 Task: Make in the project TurboCharge a sprint 'Velocity Venture'.
Action: Mouse moved to (249, 73)
Screenshot: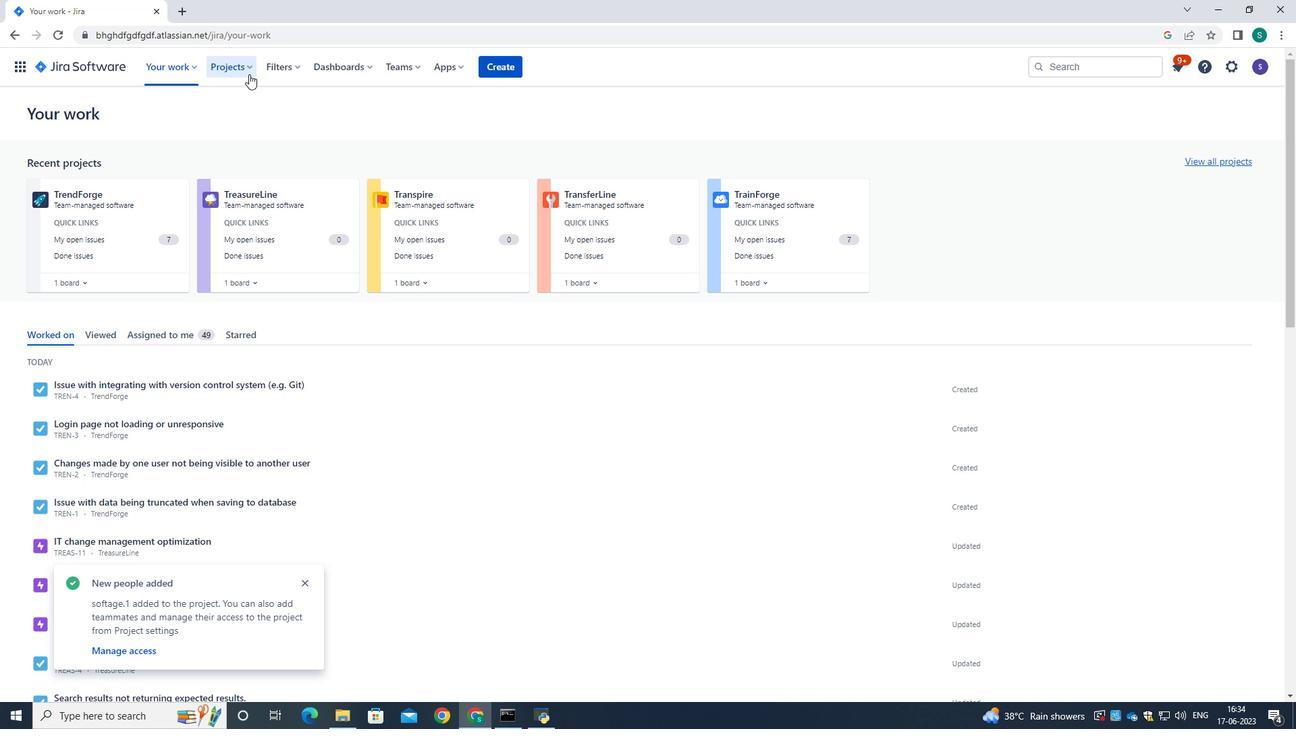 
Action: Mouse pressed left at (249, 73)
Screenshot: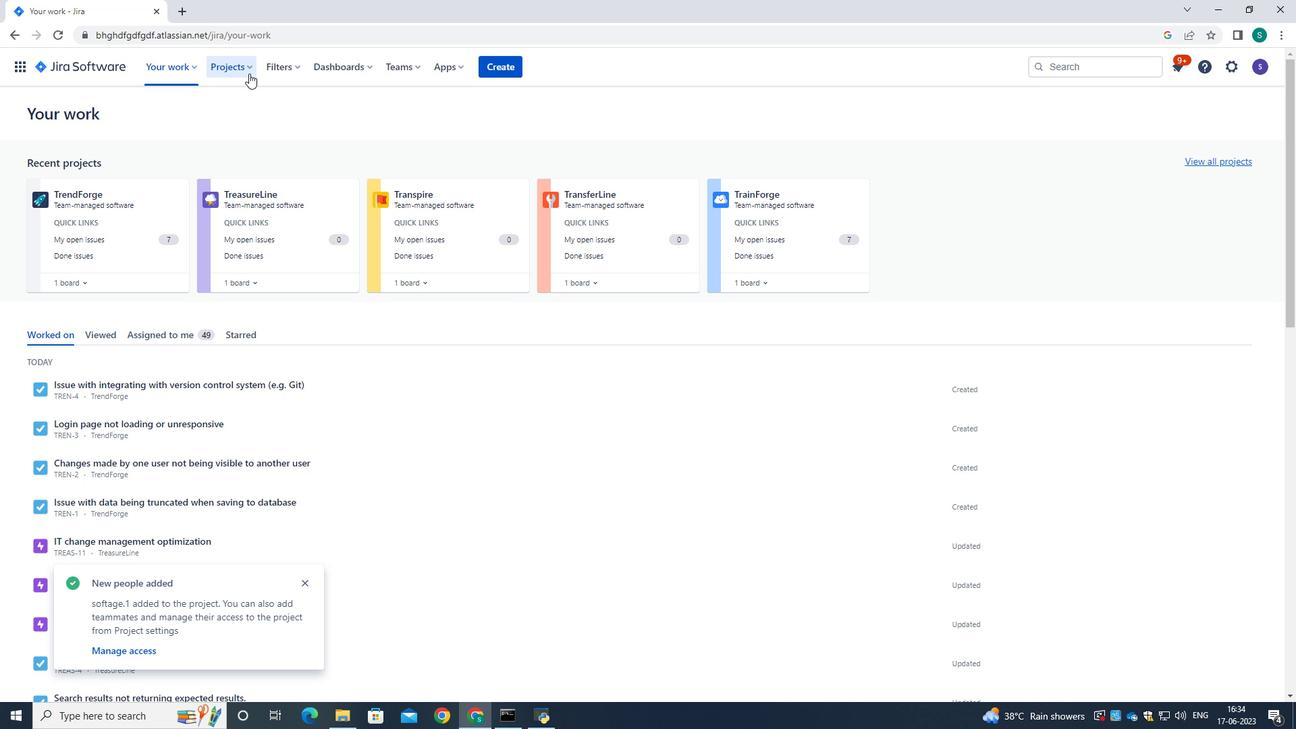 
Action: Mouse moved to (248, 123)
Screenshot: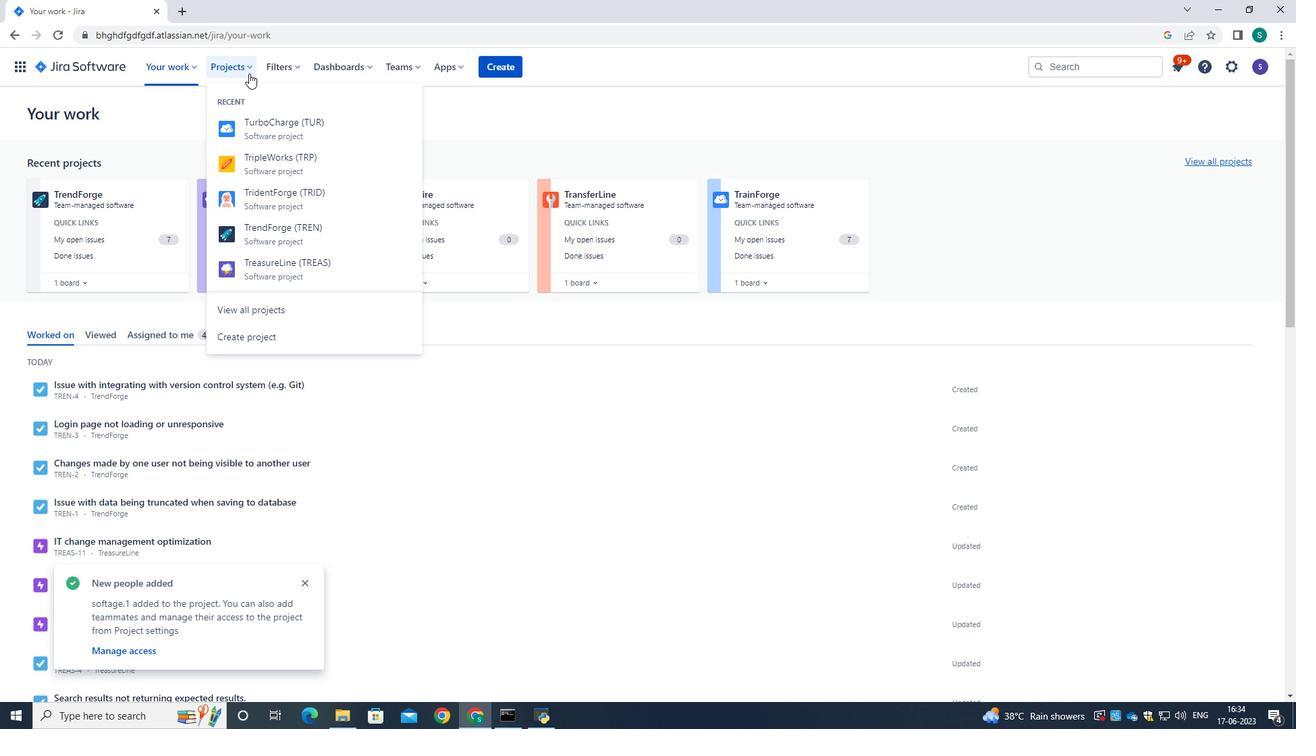 
Action: Mouse pressed left at (248, 123)
Screenshot: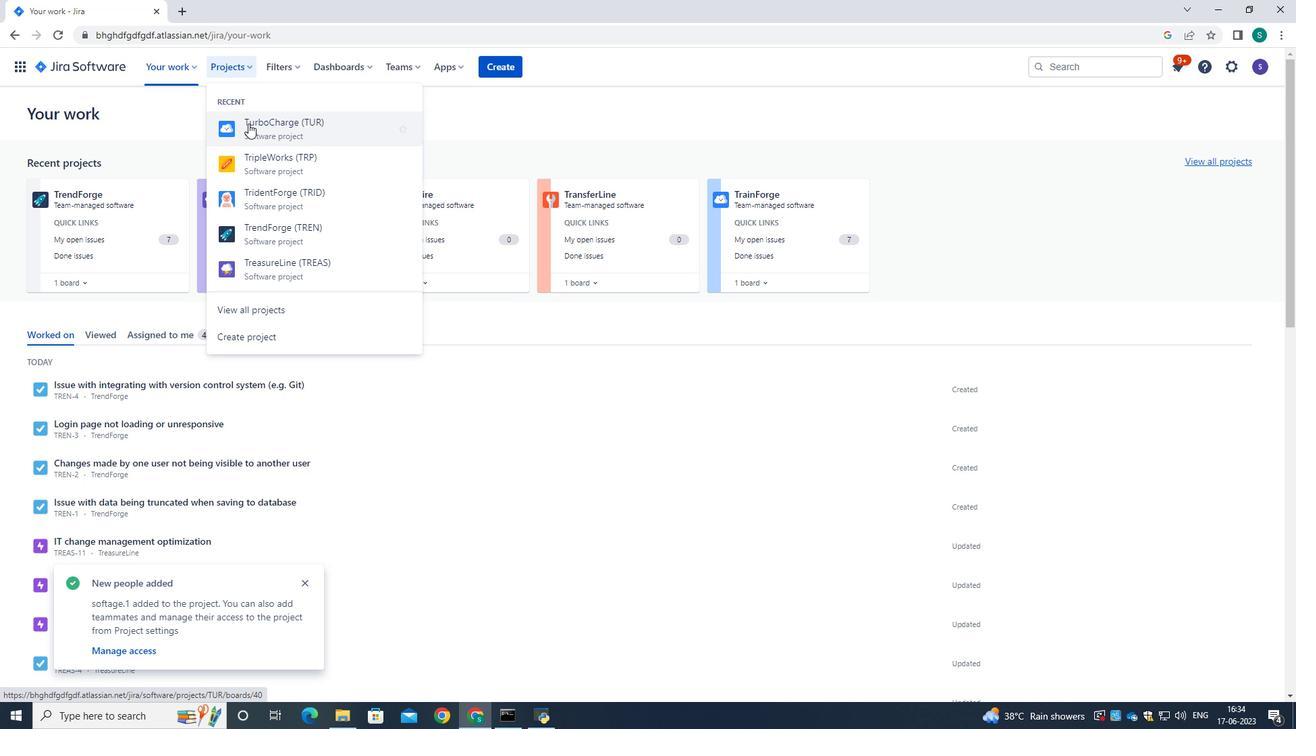 
Action: Mouse moved to (72, 209)
Screenshot: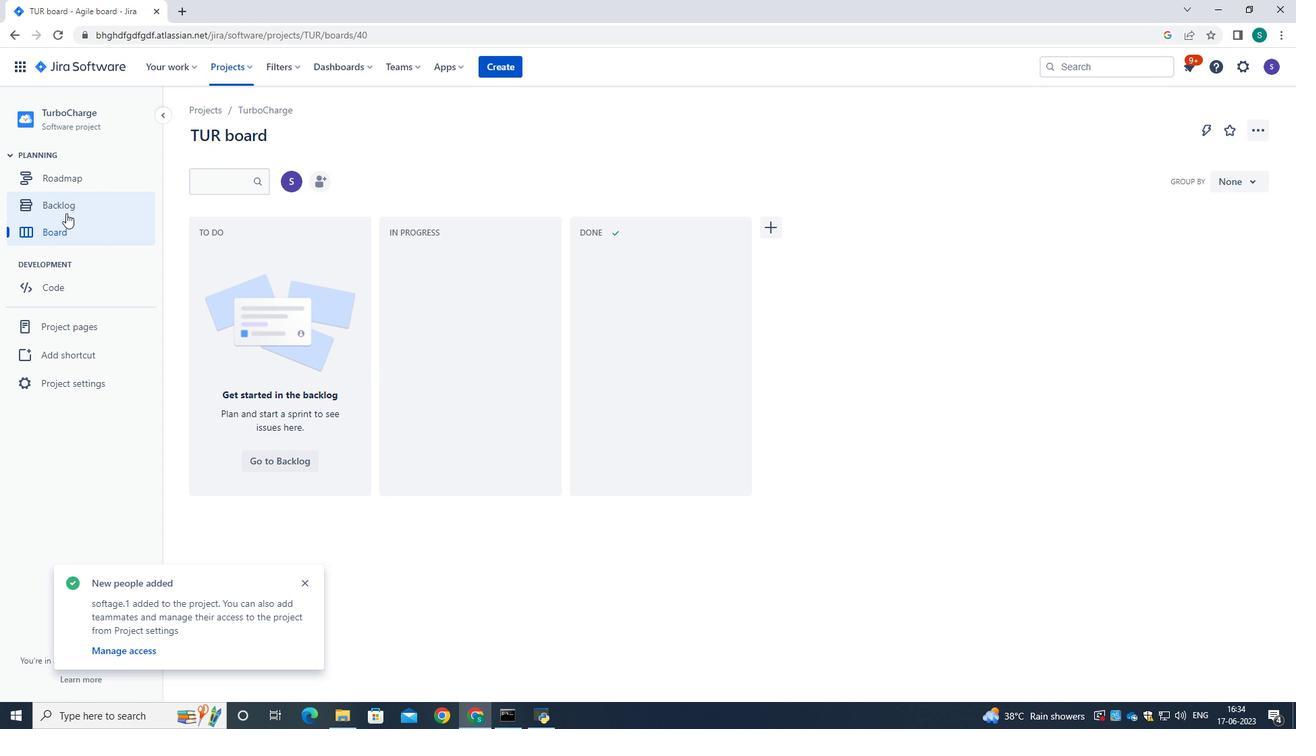
Action: Mouse pressed left at (72, 209)
Screenshot: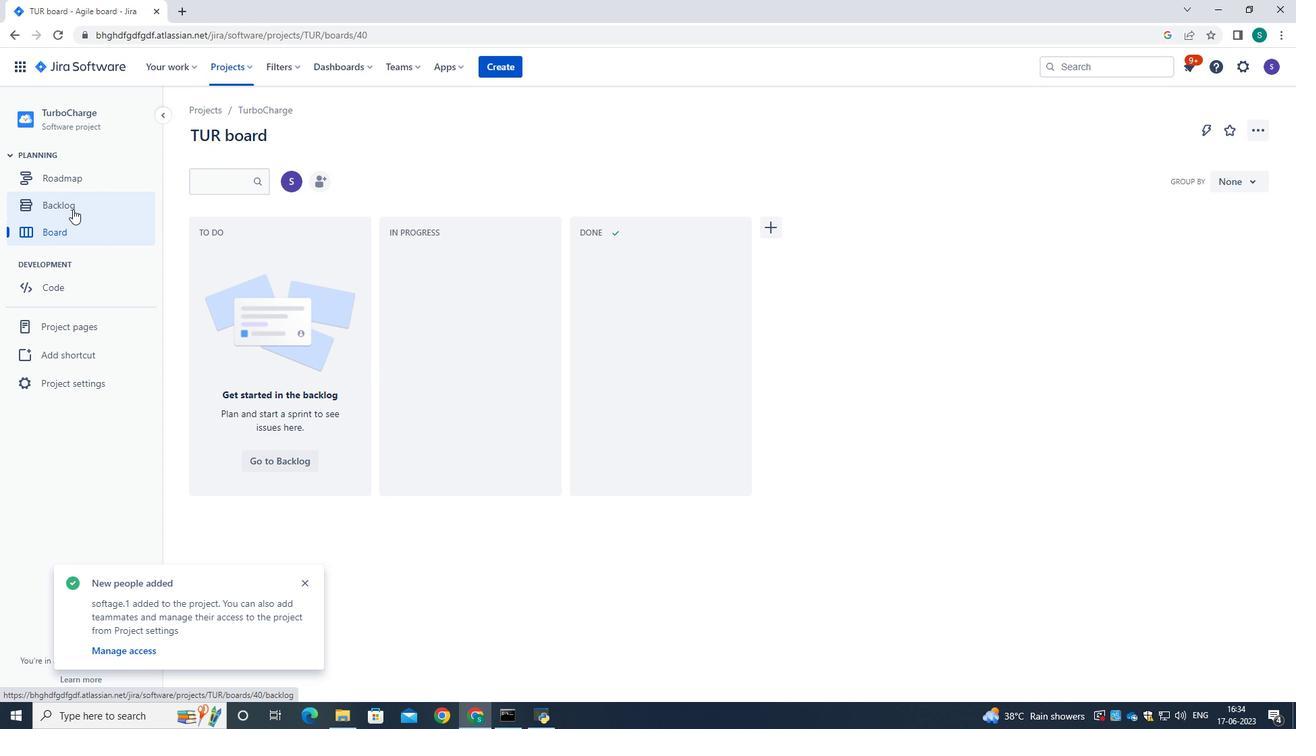 
Action: Mouse moved to (442, 151)
Screenshot: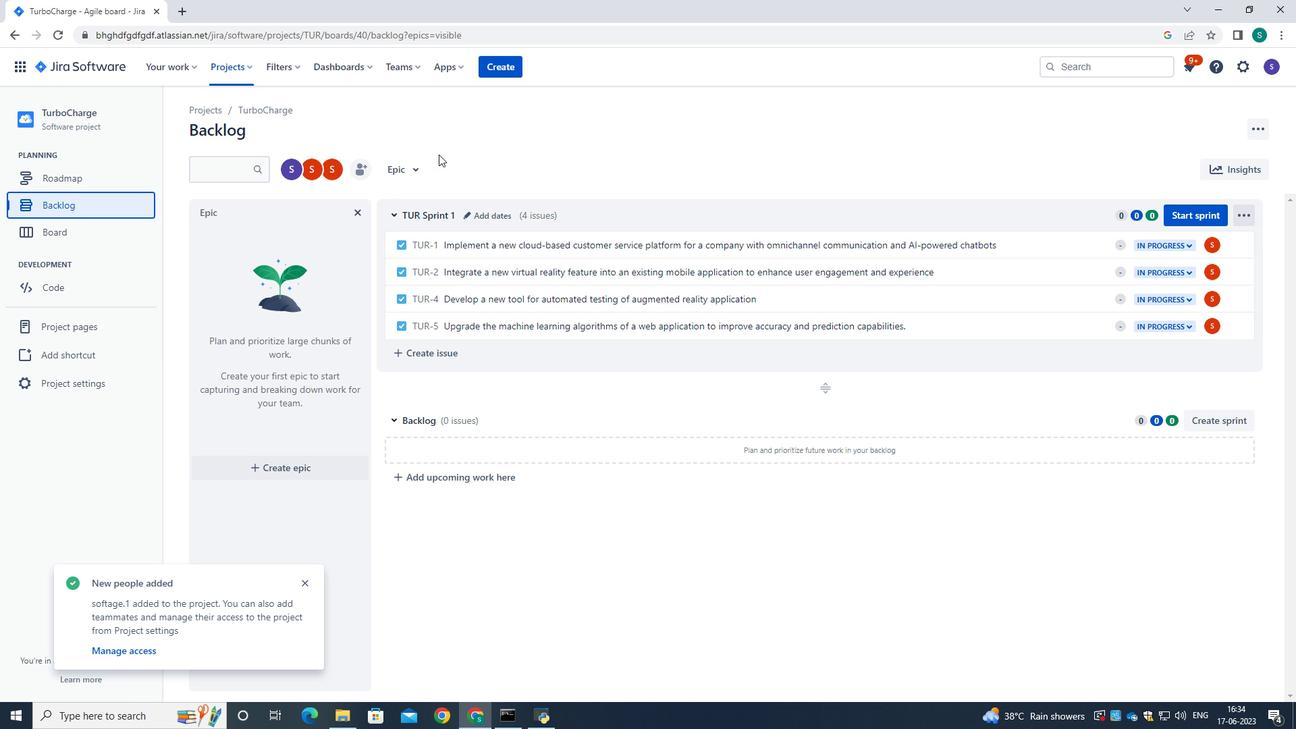
Action: Mouse scrolled (442, 151) with delta (0, 0)
Screenshot: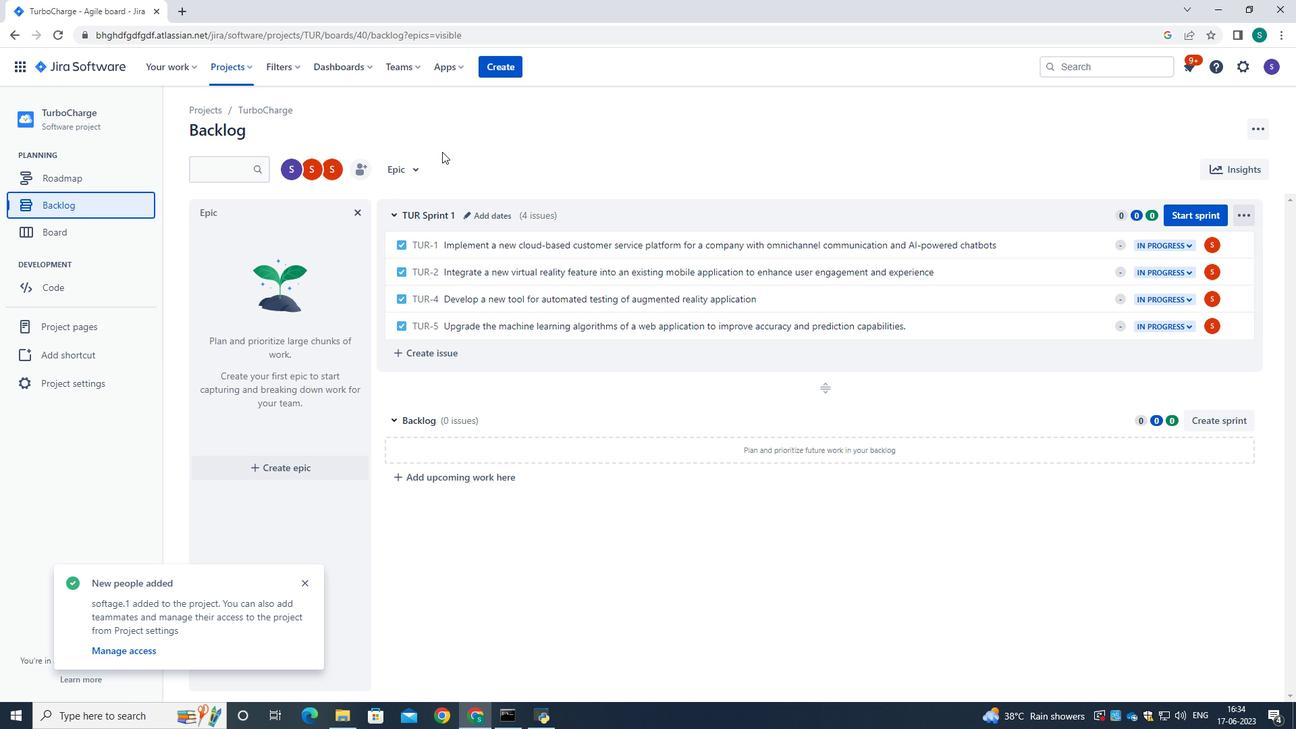 
Action: Mouse moved to (1216, 421)
Screenshot: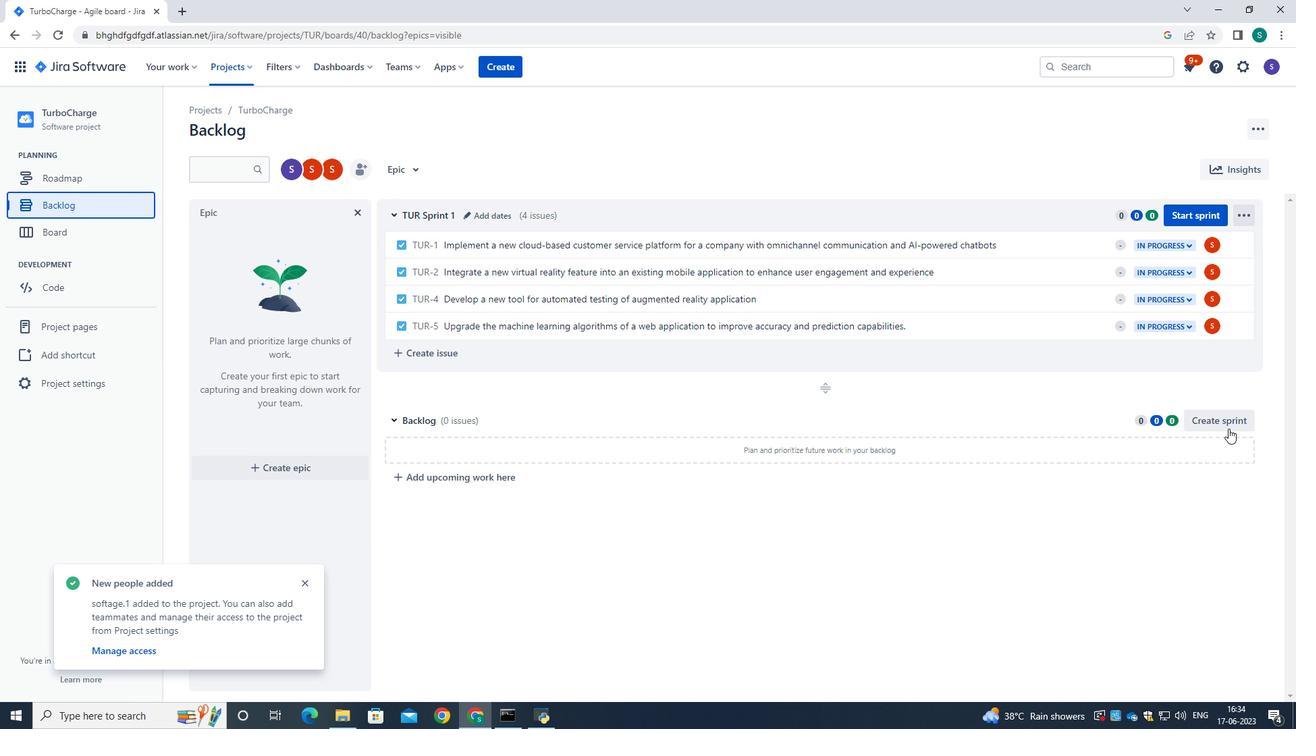 
Action: Mouse pressed left at (1216, 421)
Screenshot: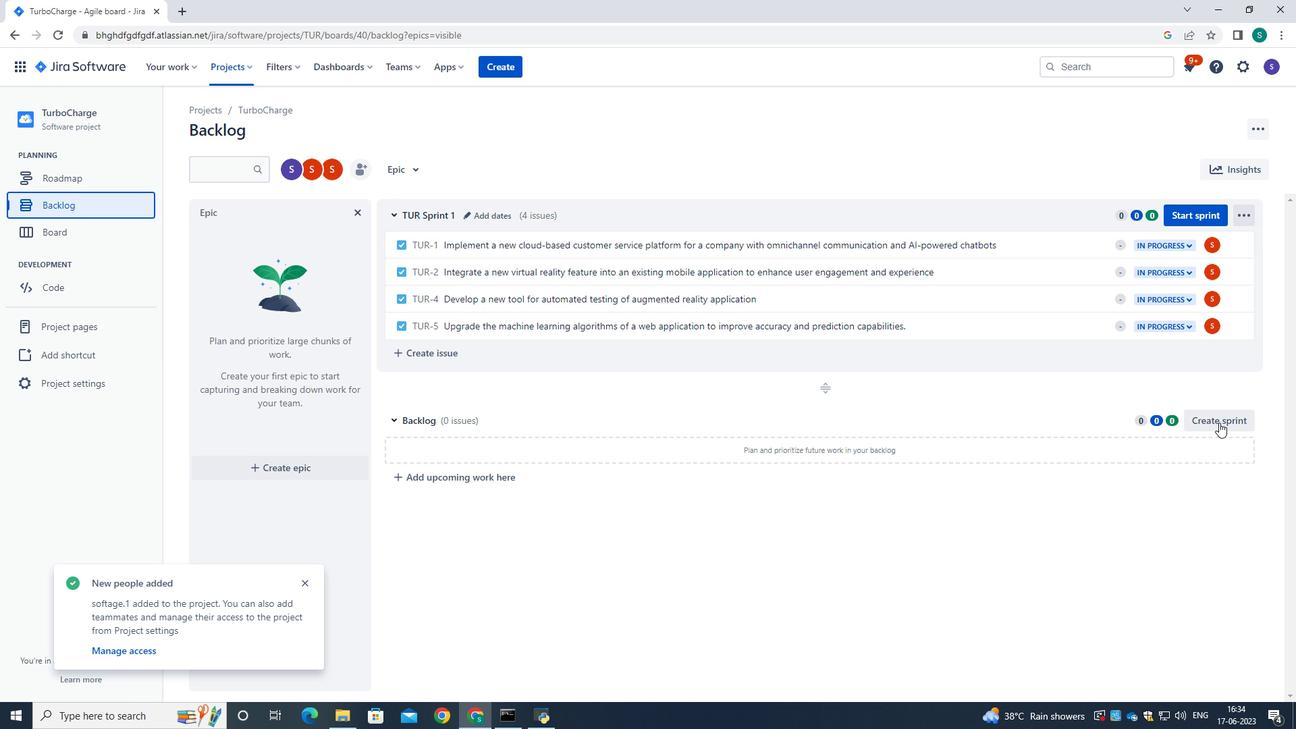 
Action: Mouse moved to (481, 420)
Screenshot: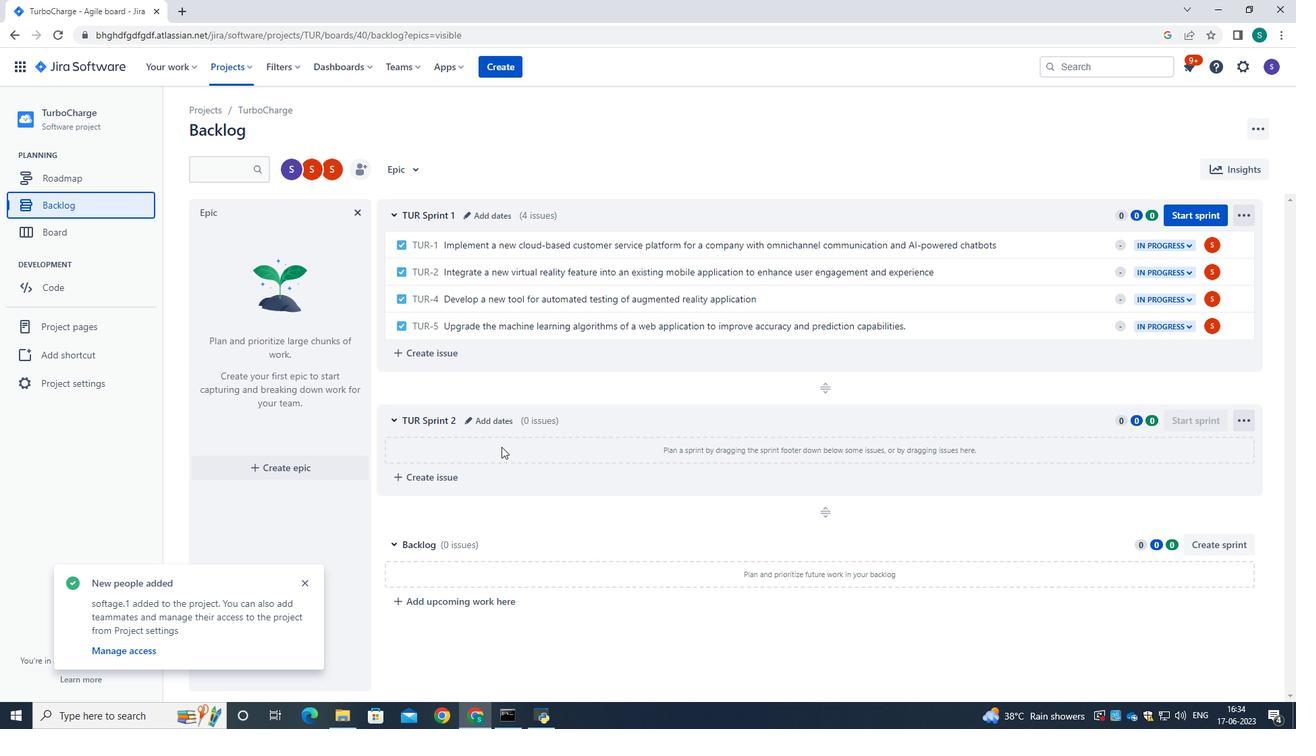 
Action: Mouse pressed left at (481, 420)
Screenshot: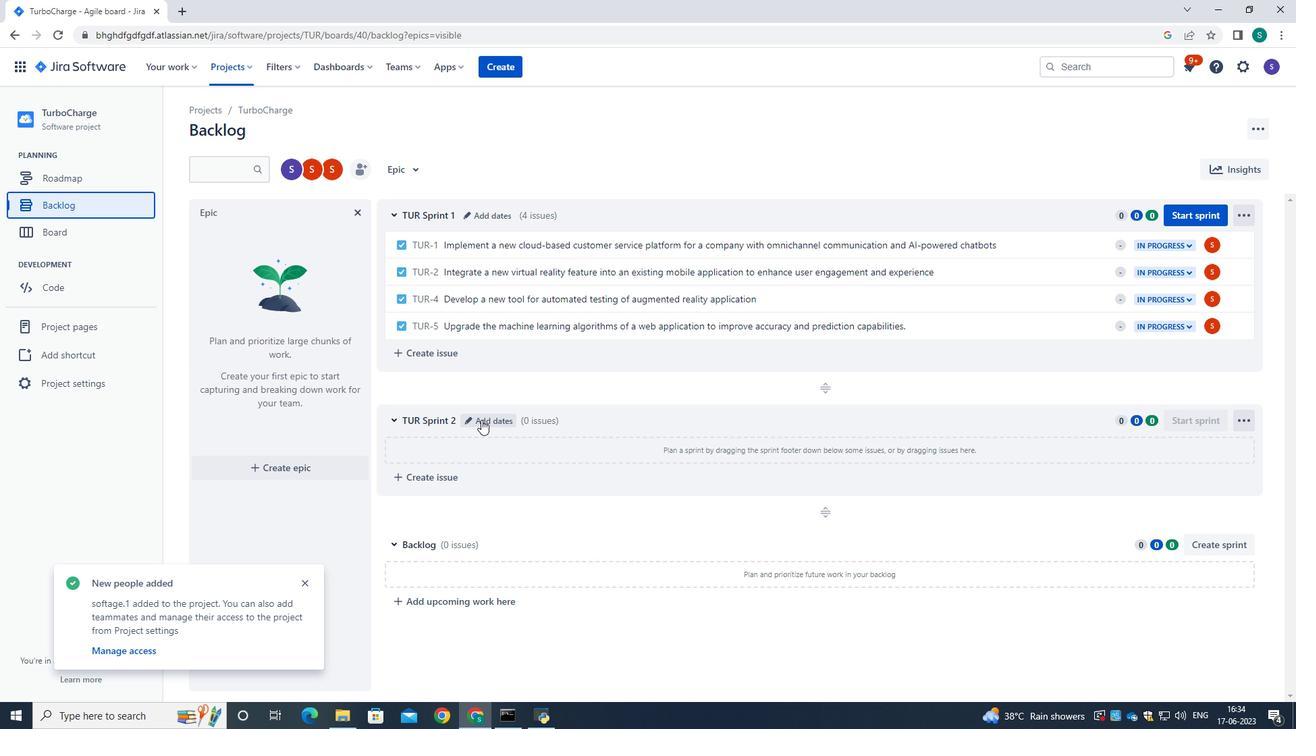 
Action: Mouse moved to (526, 178)
Screenshot: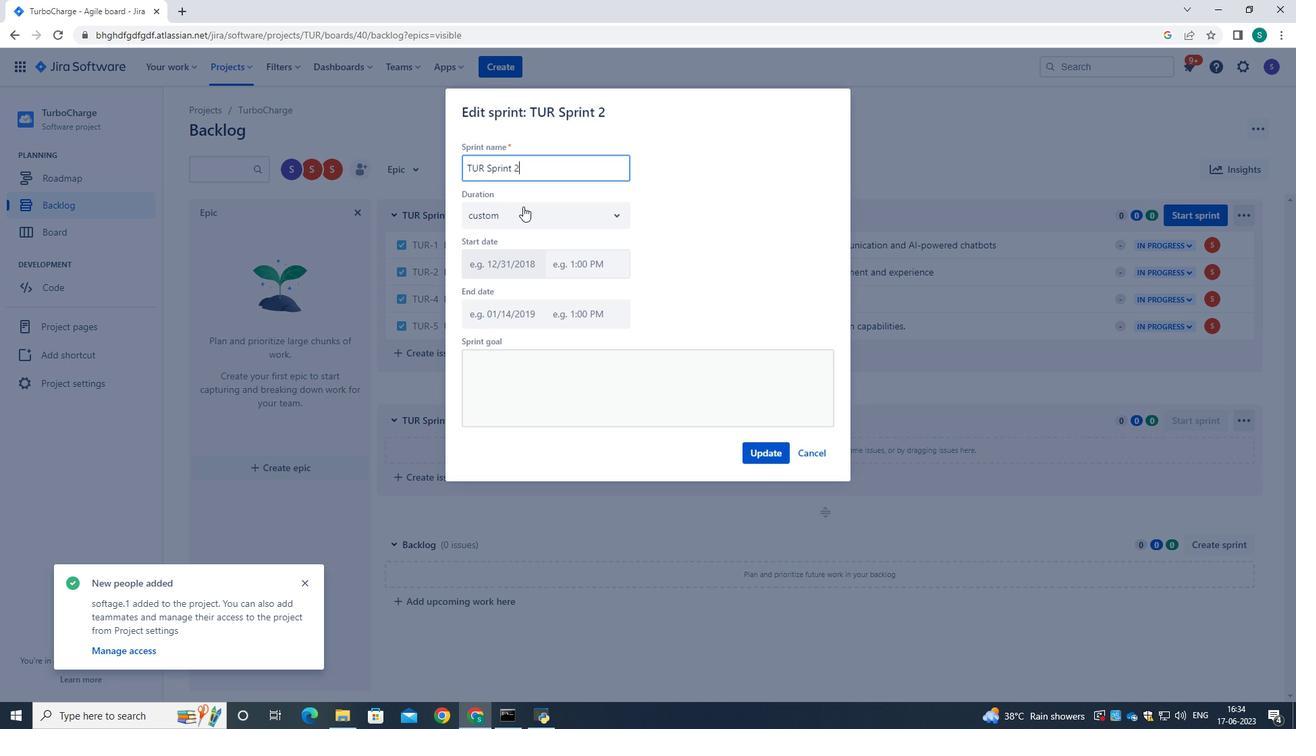 
Action: Key pressed <Key.backspace><Key.backspace><Key.backspace><Key.backspace><Key.backspace><Key.backspace><Key.backspace><Key.backspace><Key.backspace><Key.backspace><Key.backspace><Key.backspace><Key.backspace><Key.backspace><Key.backspace><Key.backspace><Key.backspace><Key.backspace><Key.backspace><Key.backspace><Key.backspace><Key.backspace><Key.backspace><Key.backspace><Key.backspace><Key.caps_lock>V<Key.caps_lock>elocity<Key.space><Key.caps_lock>V<Key.caps_lock>enture
Screenshot: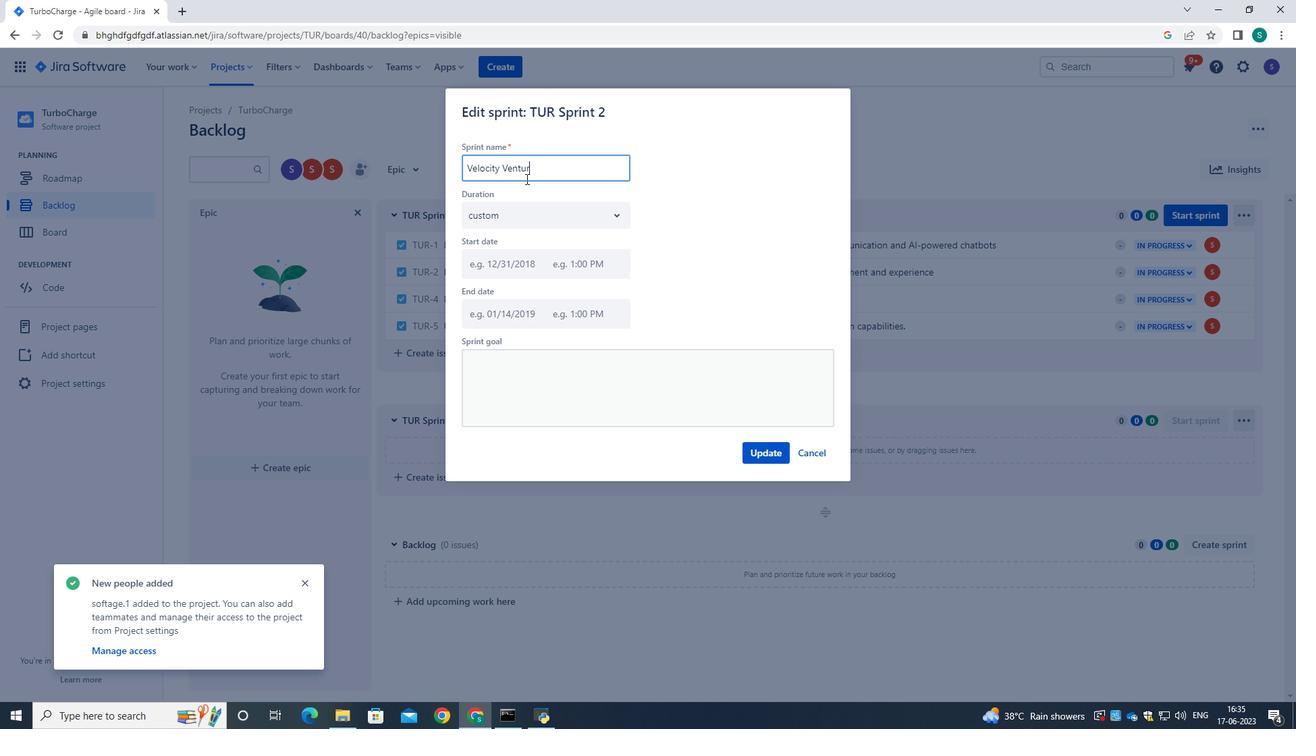 
Action: Mouse moved to (759, 451)
Screenshot: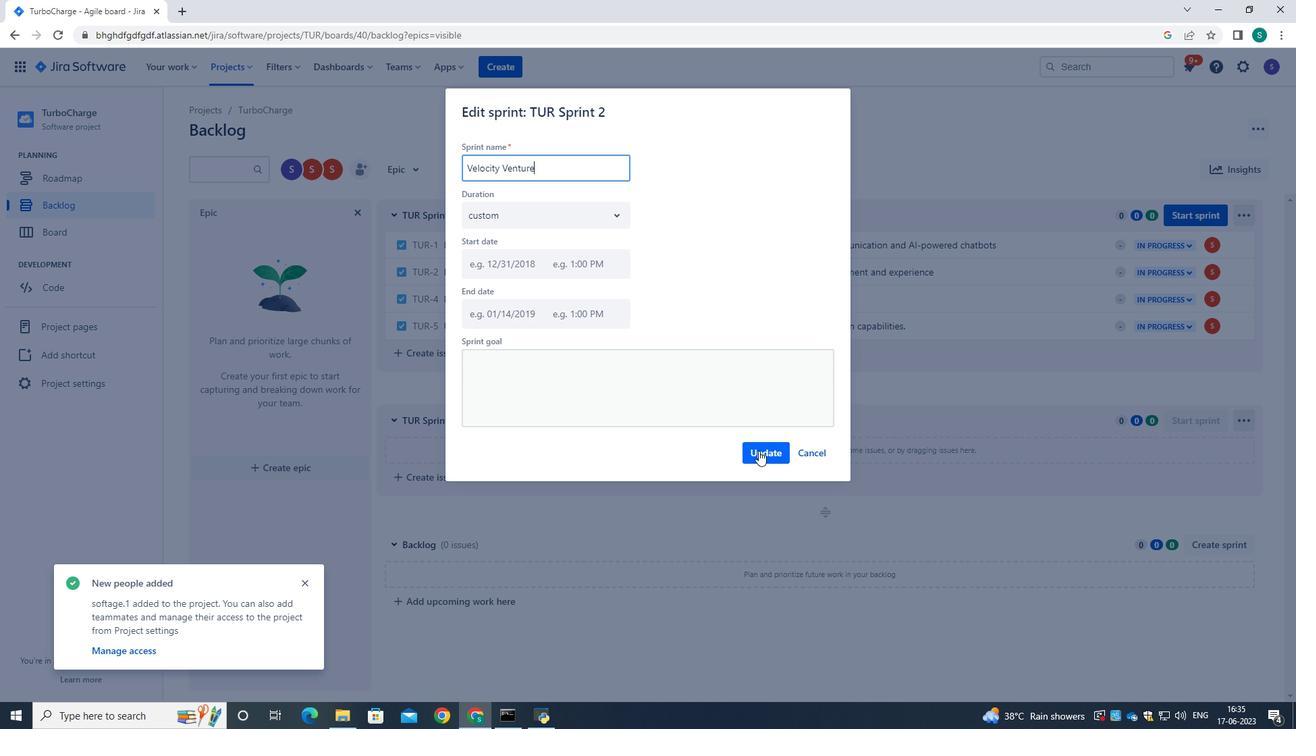 
Action: Mouse pressed left at (759, 451)
Screenshot: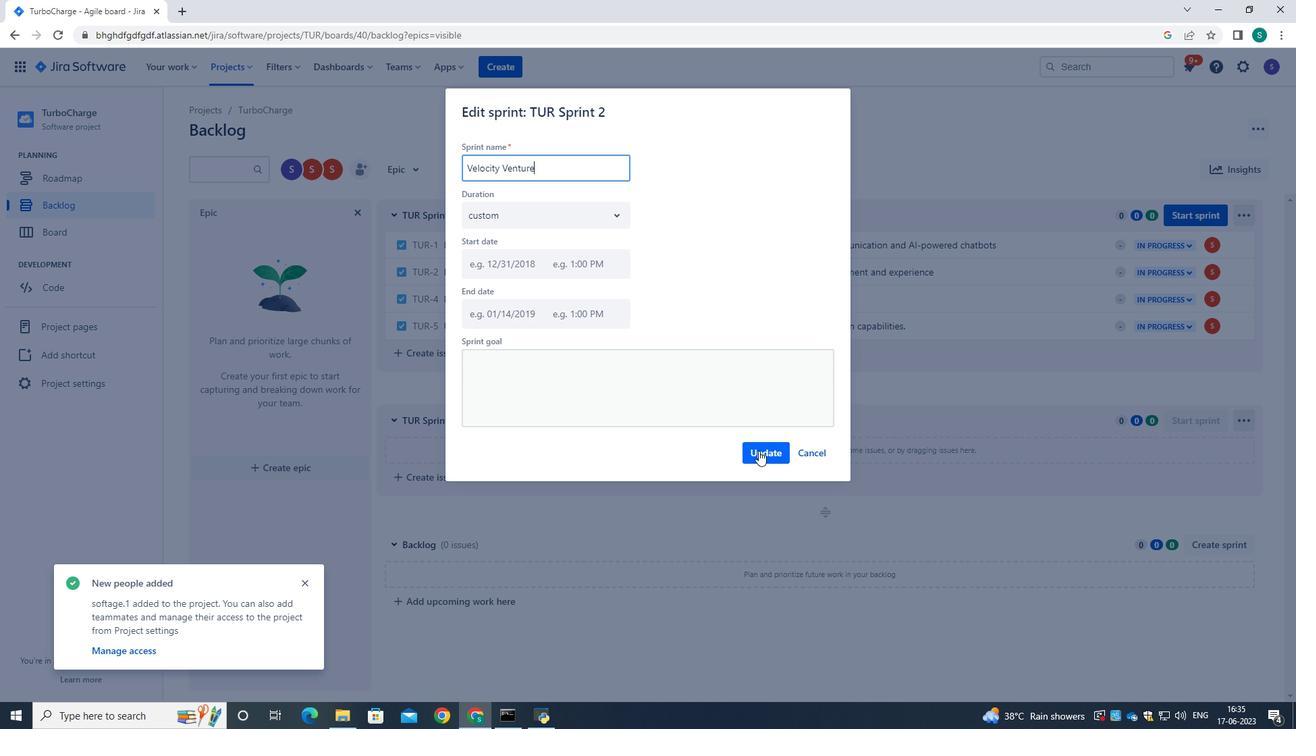 
Action: Mouse moved to (892, 177)
Screenshot: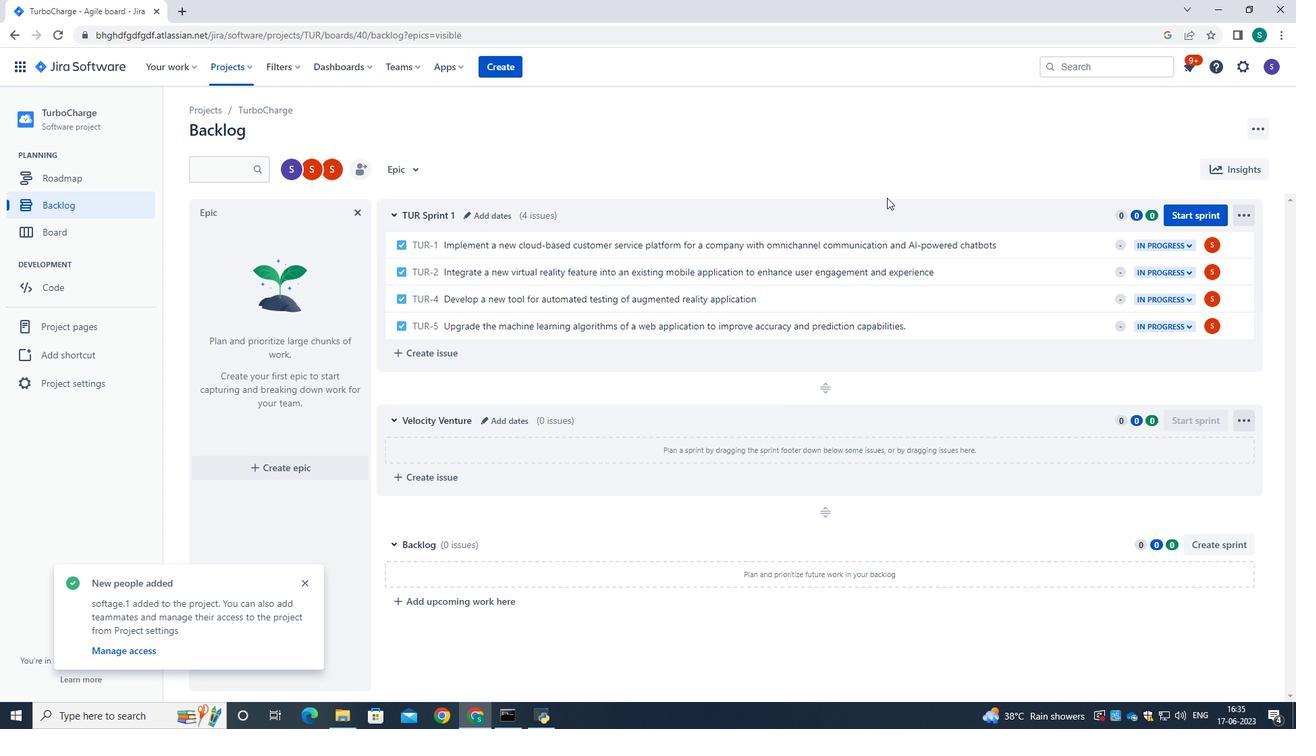 
Action: Mouse pressed left at (892, 177)
Screenshot: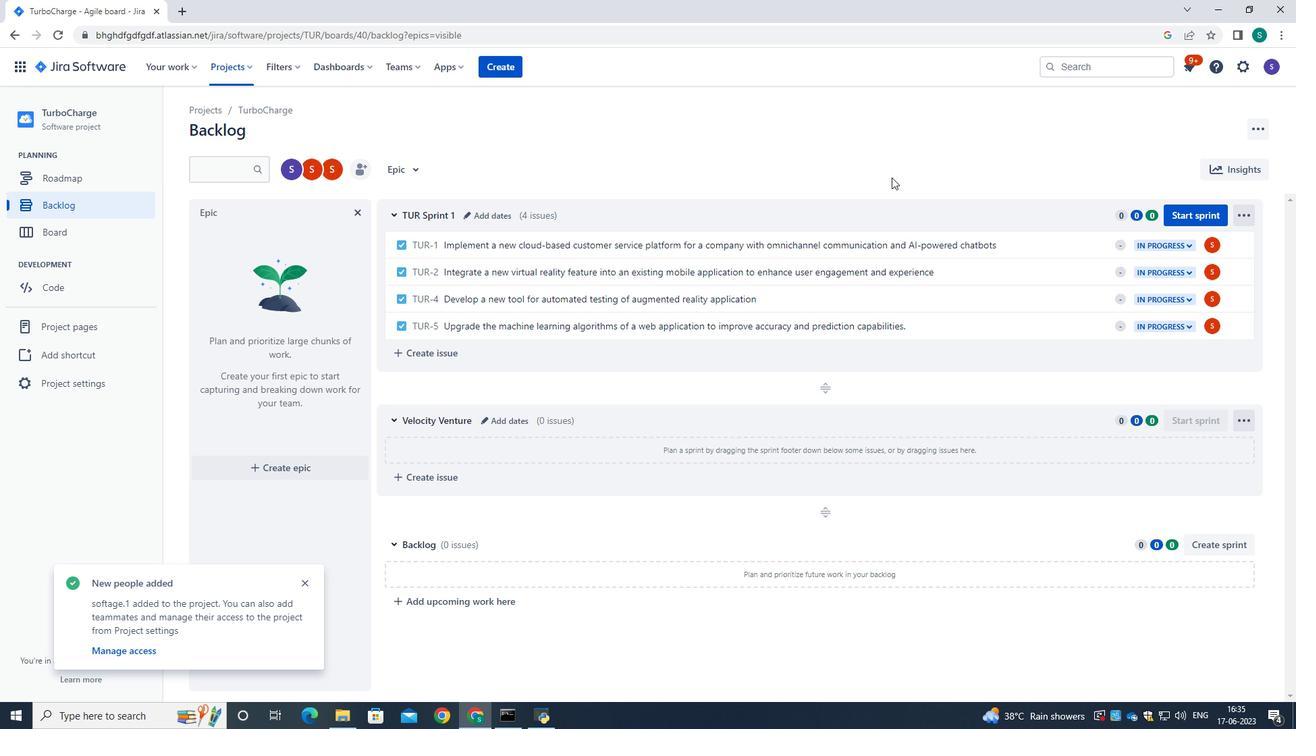 
